Task: Set the audio track id in track settings for input/codecs to -1.
Action: Mouse moved to (137, 19)
Screenshot: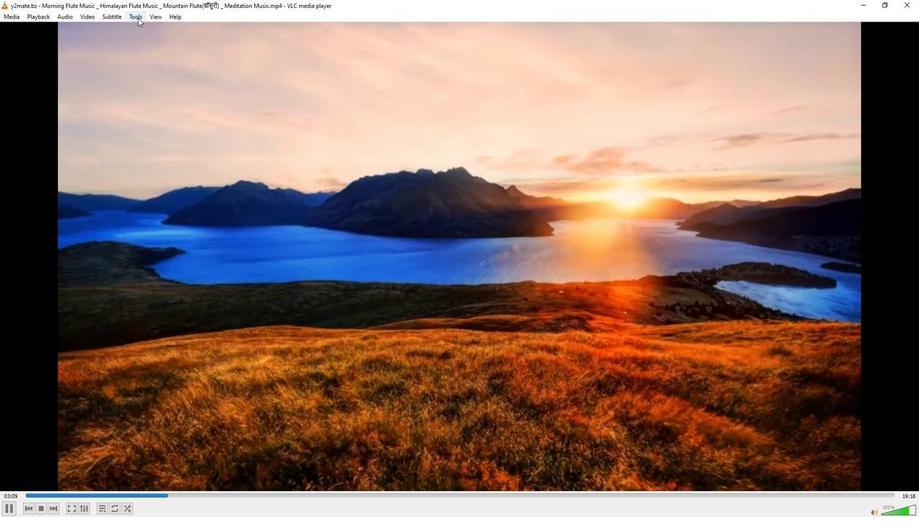 
Action: Mouse pressed left at (137, 19)
Screenshot: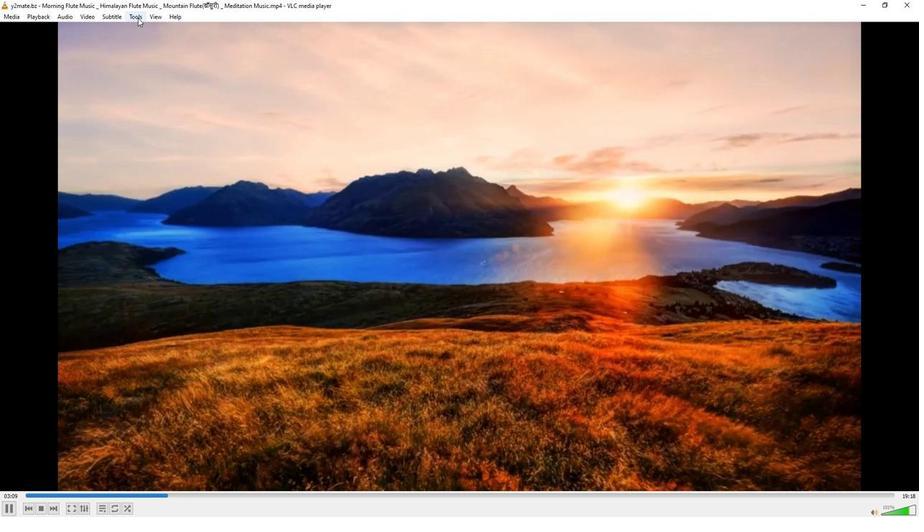 
Action: Mouse moved to (157, 131)
Screenshot: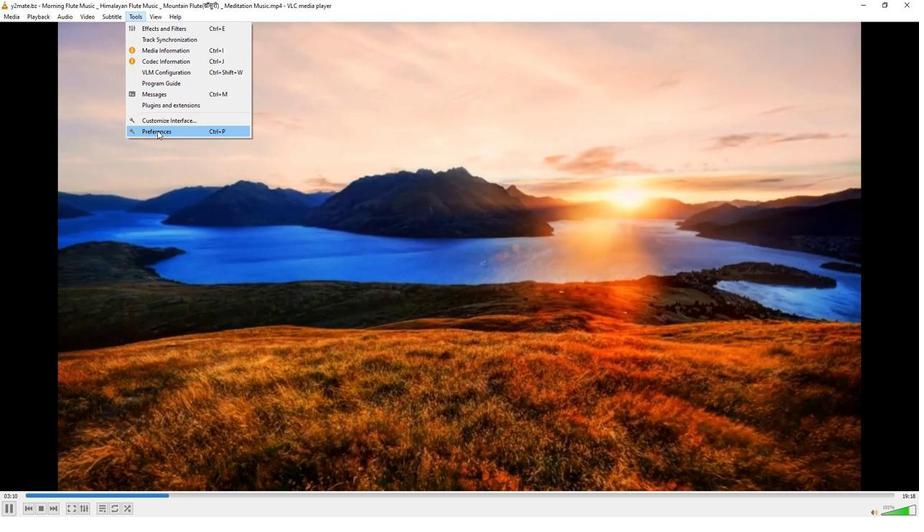 
Action: Mouse pressed left at (157, 131)
Screenshot: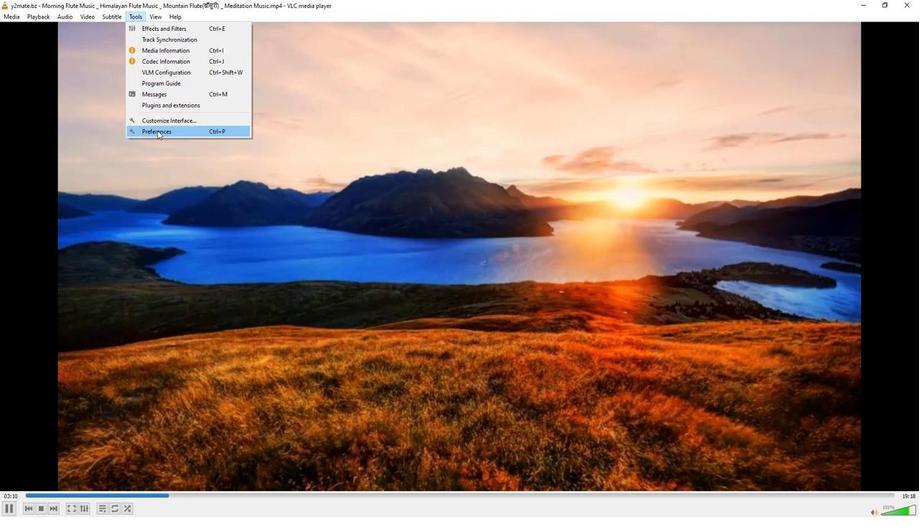 
Action: Mouse moved to (302, 423)
Screenshot: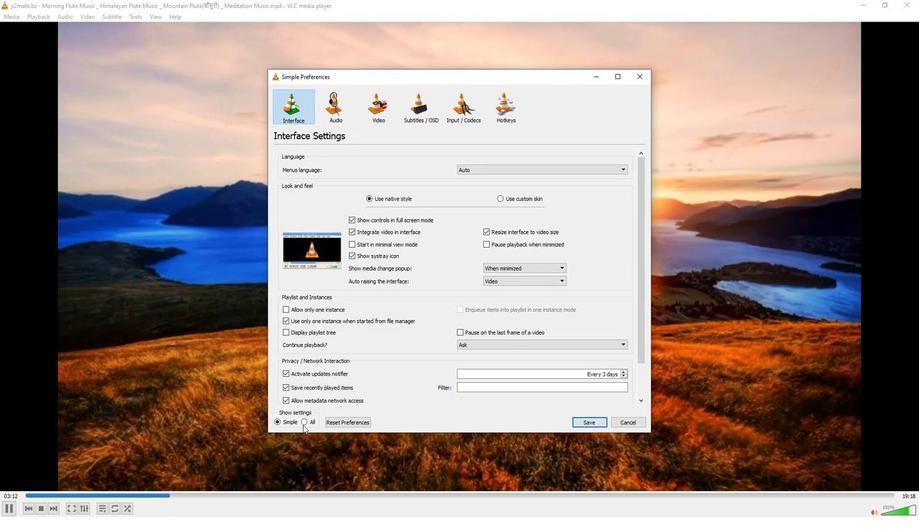 
Action: Mouse pressed left at (302, 423)
Screenshot: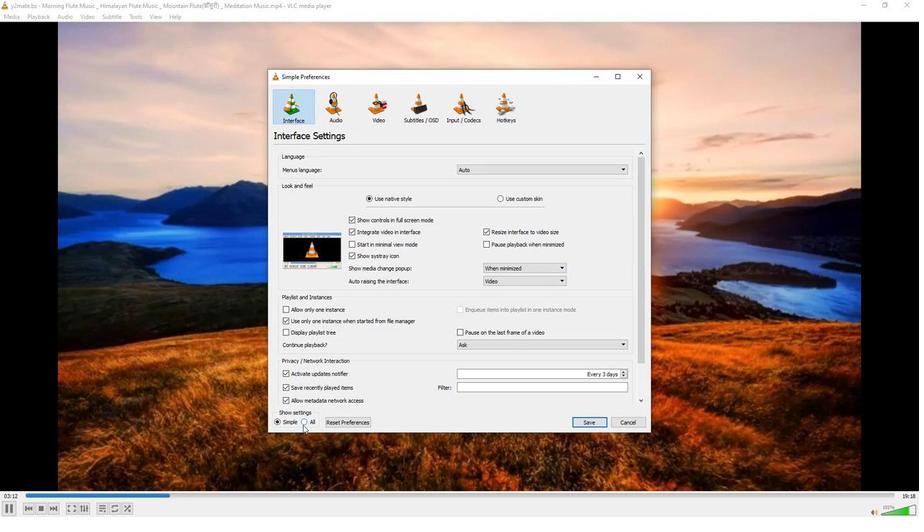 
Action: Mouse moved to (316, 247)
Screenshot: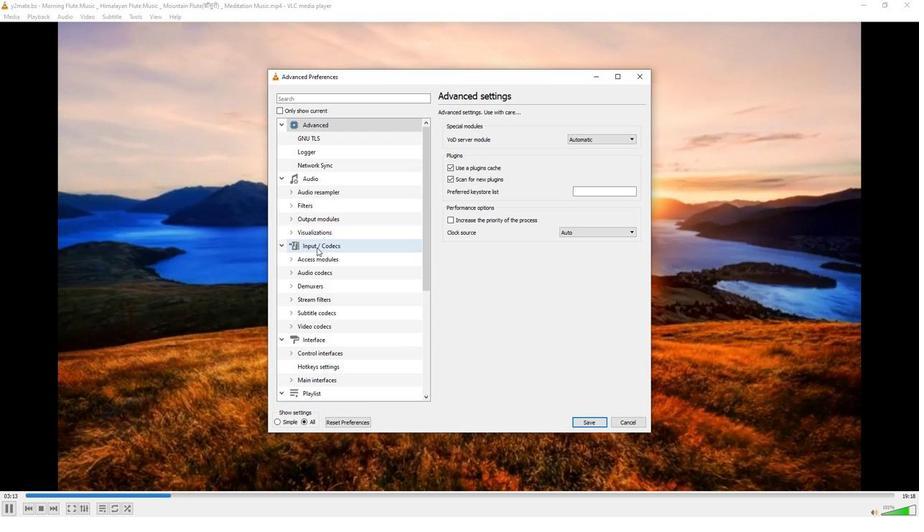 
Action: Mouse pressed left at (316, 247)
Screenshot: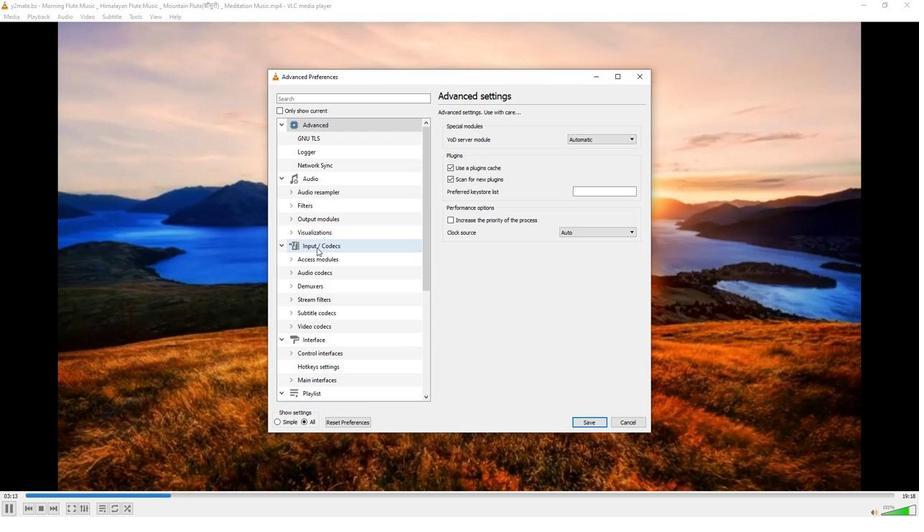
Action: Mouse moved to (629, 231)
Screenshot: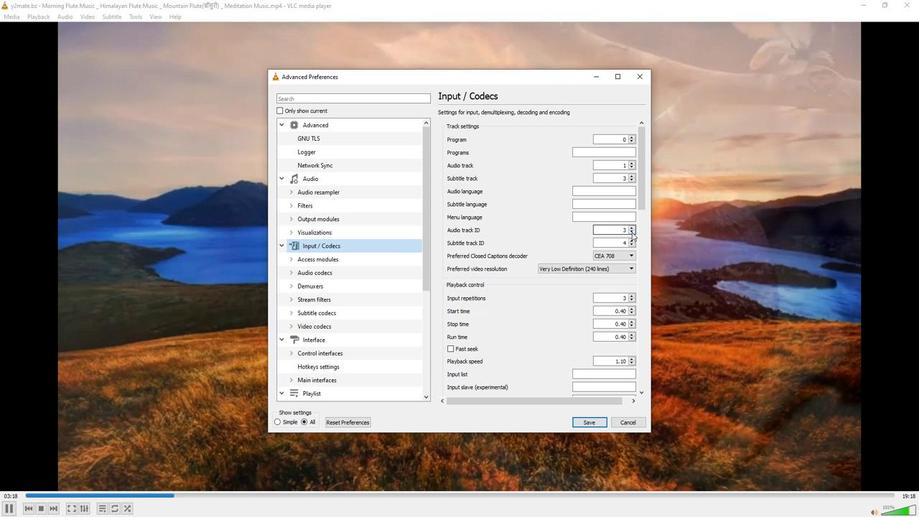 
Action: Mouse pressed left at (629, 231)
Screenshot: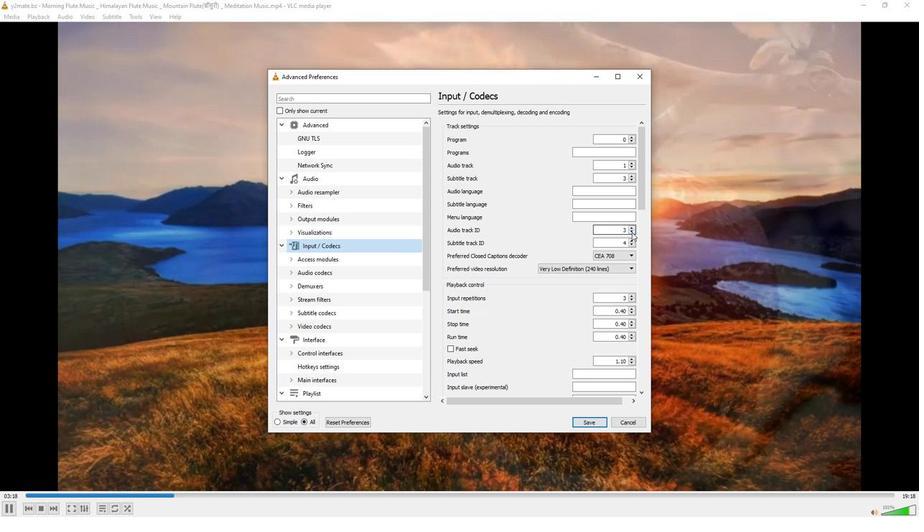 
Action: Mouse pressed left at (629, 231)
Screenshot: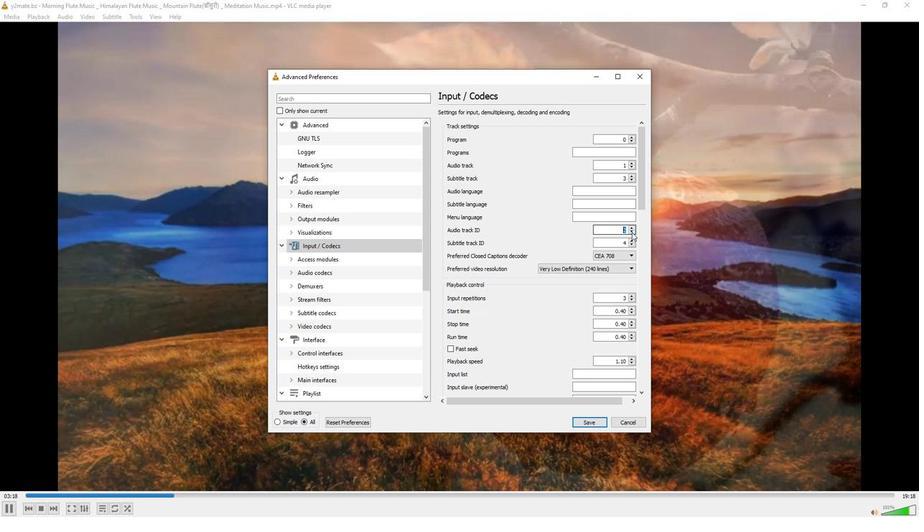 
Action: Mouse pressed left at (629, 231)
Screenshot: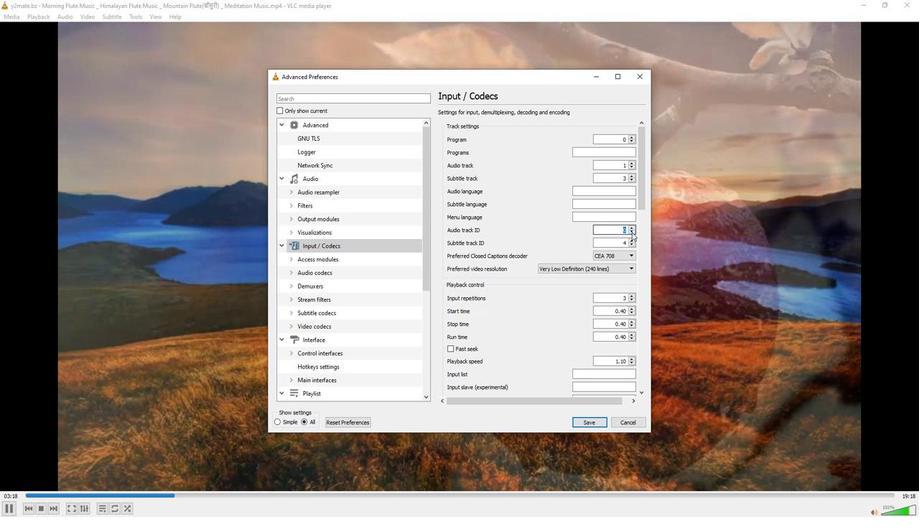 
Action: Mouse pressed left at (629, 231)
Screenshot: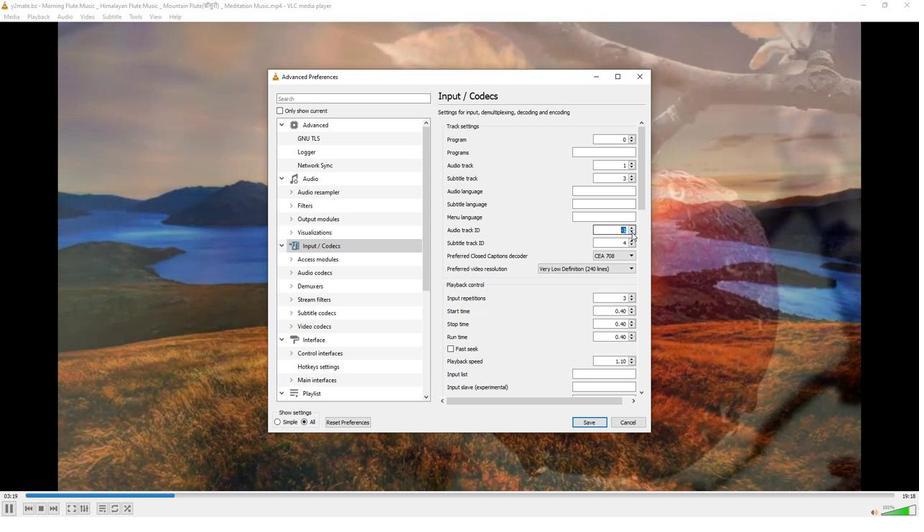 
Action: Mouse moved to (551, 237)
Screenshot: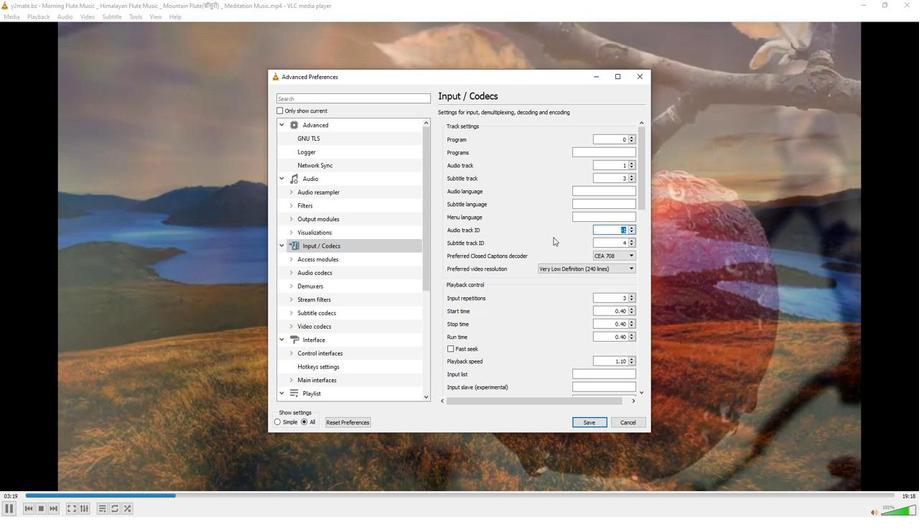 
Action: Mouse pressed left at (551, 237)
Screenshot: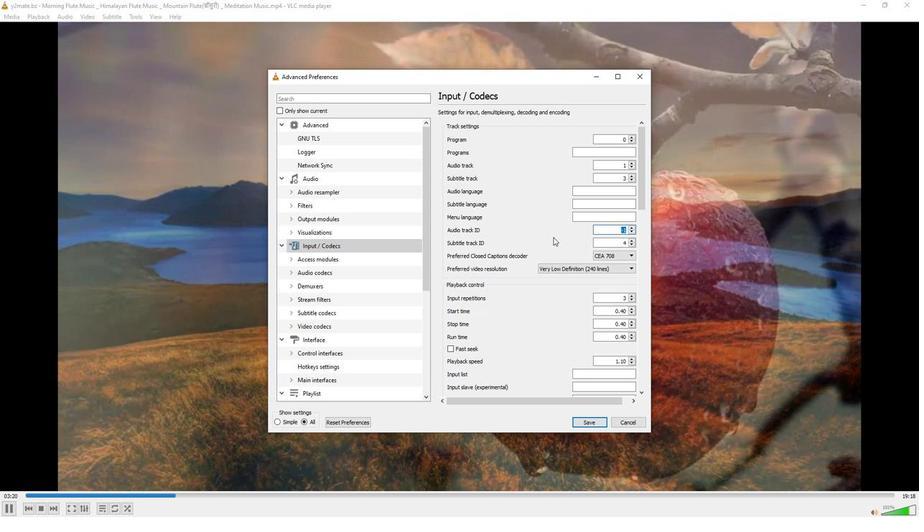 
Action: Mouse moved to (551, 237)
Screenshot: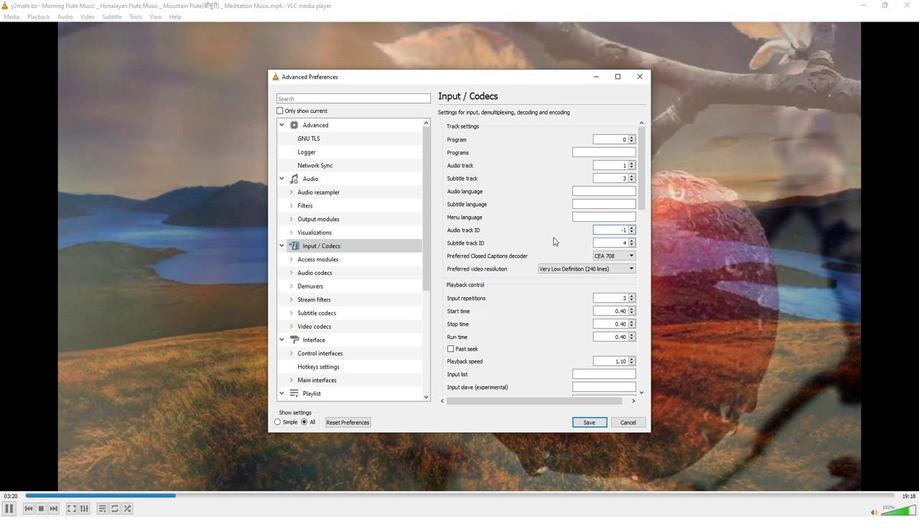 
